 Task: Add workspace member and invite to the workspace.
Action: Mouse pressed left at (375, 87)
Screenshot: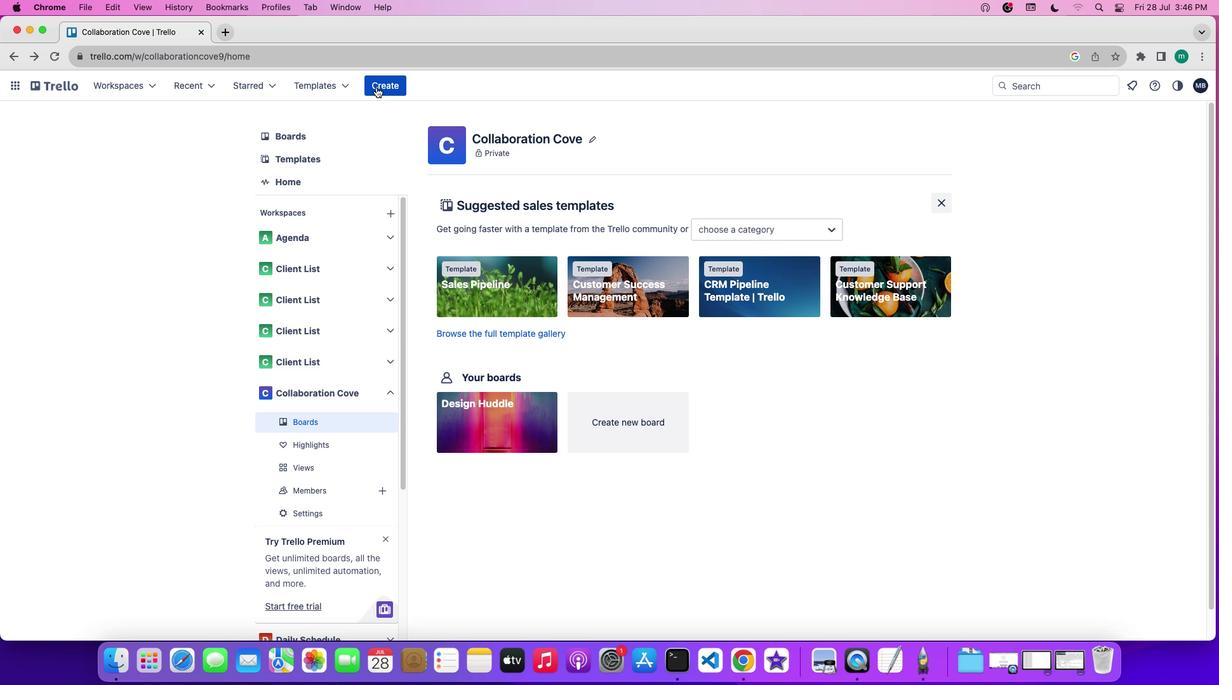 
Action: Mouse moved to (416, 232)
Screenshot: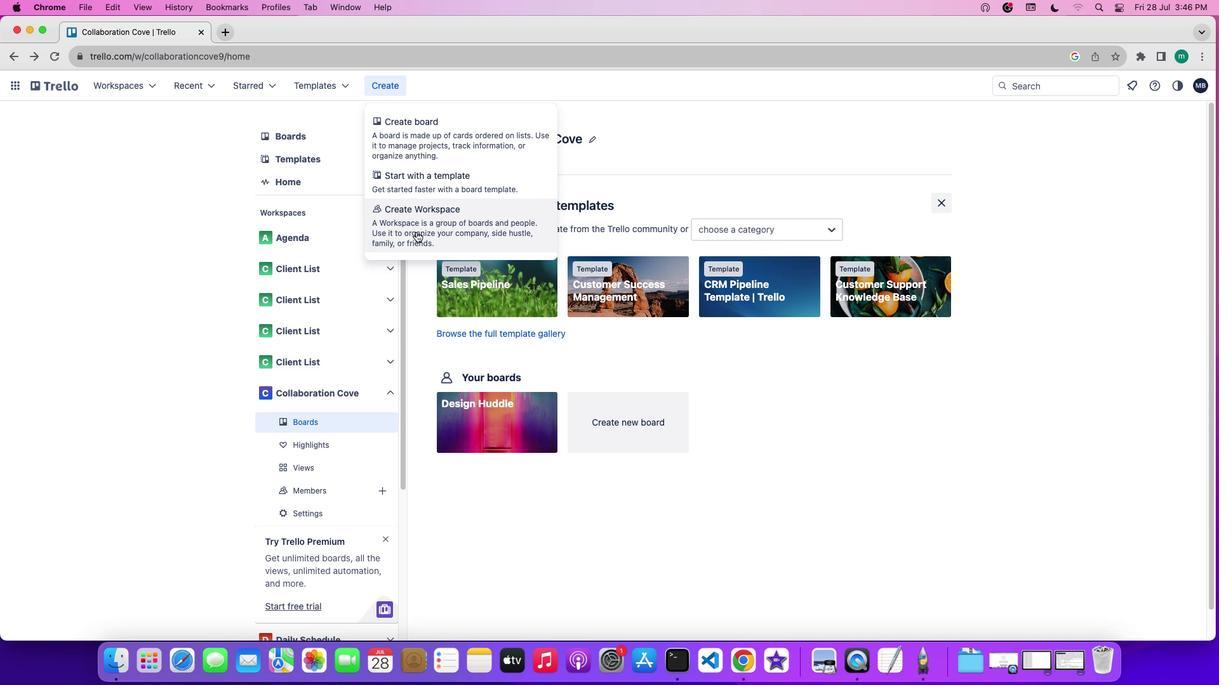 
Action: Mouse pressed left at (416, 232)
Screenshot: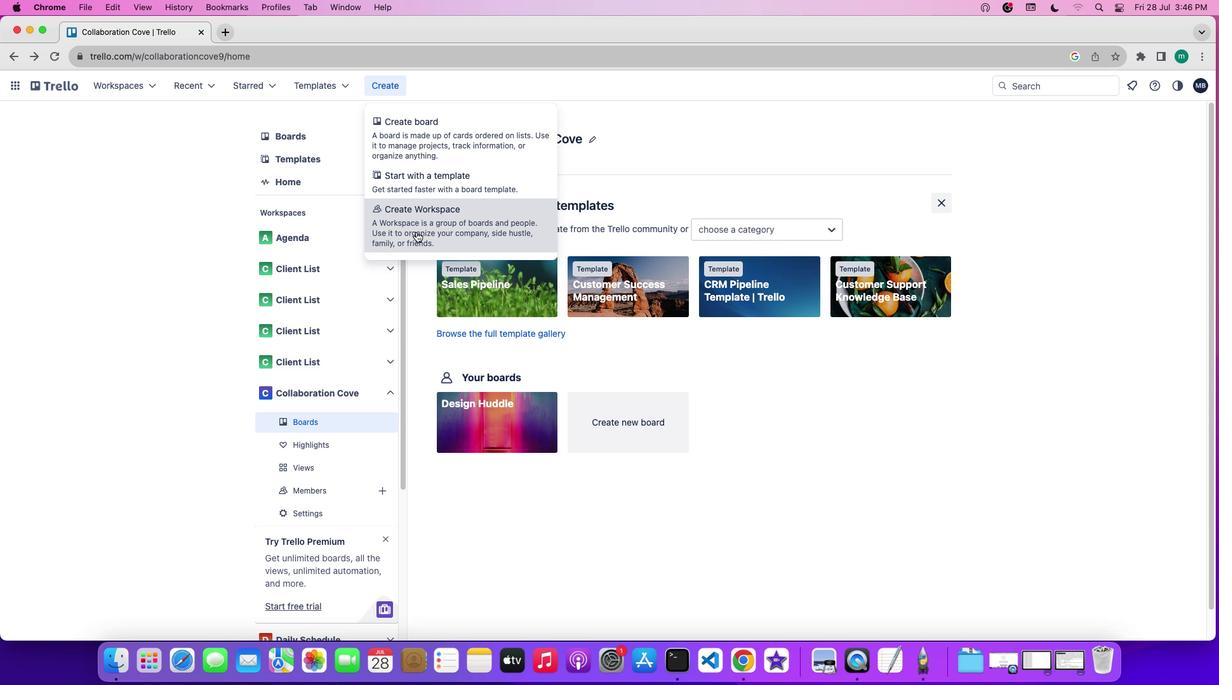 
Action: Mouse moved to (415, 246)
Screenshot: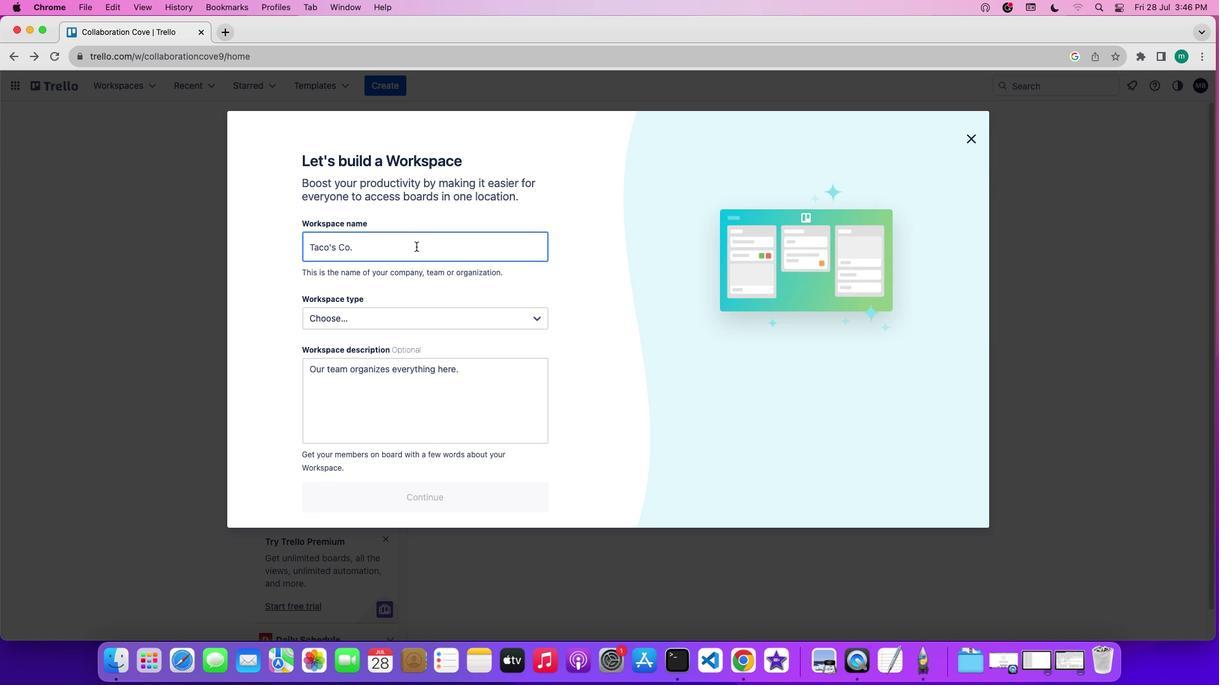 
Action: Mouse pressed left at (415, 246)
Screenshot: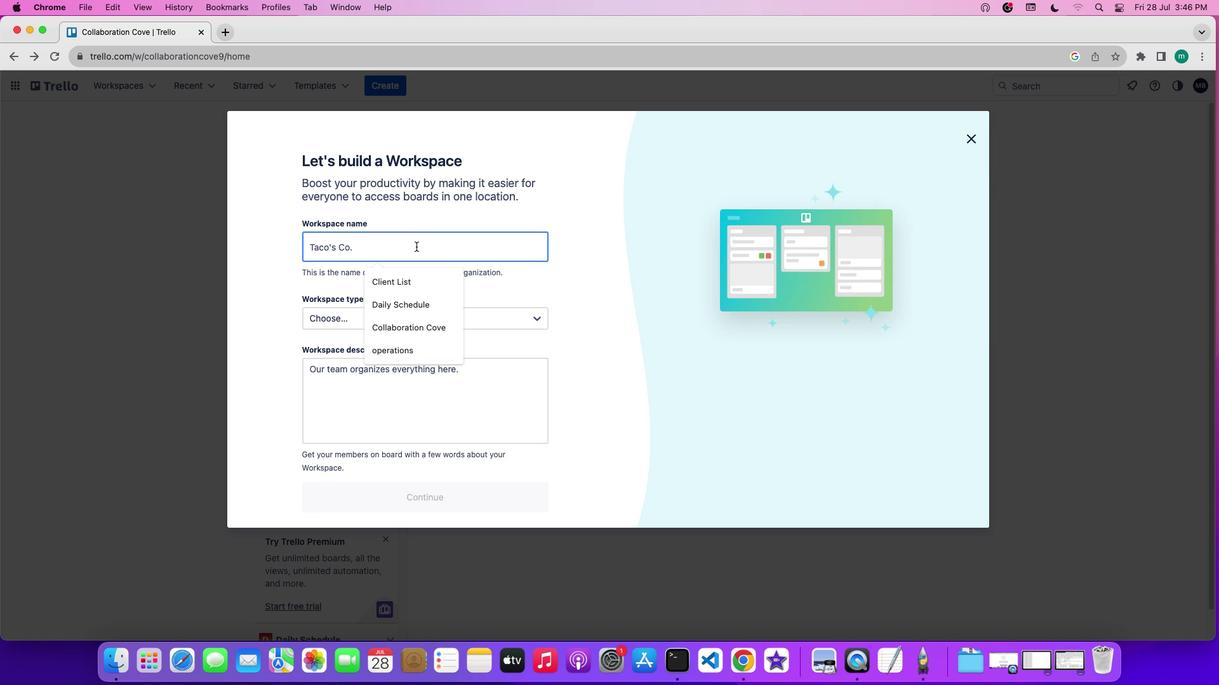 
Action: Mouse moved to (426, 275)
Screenshot: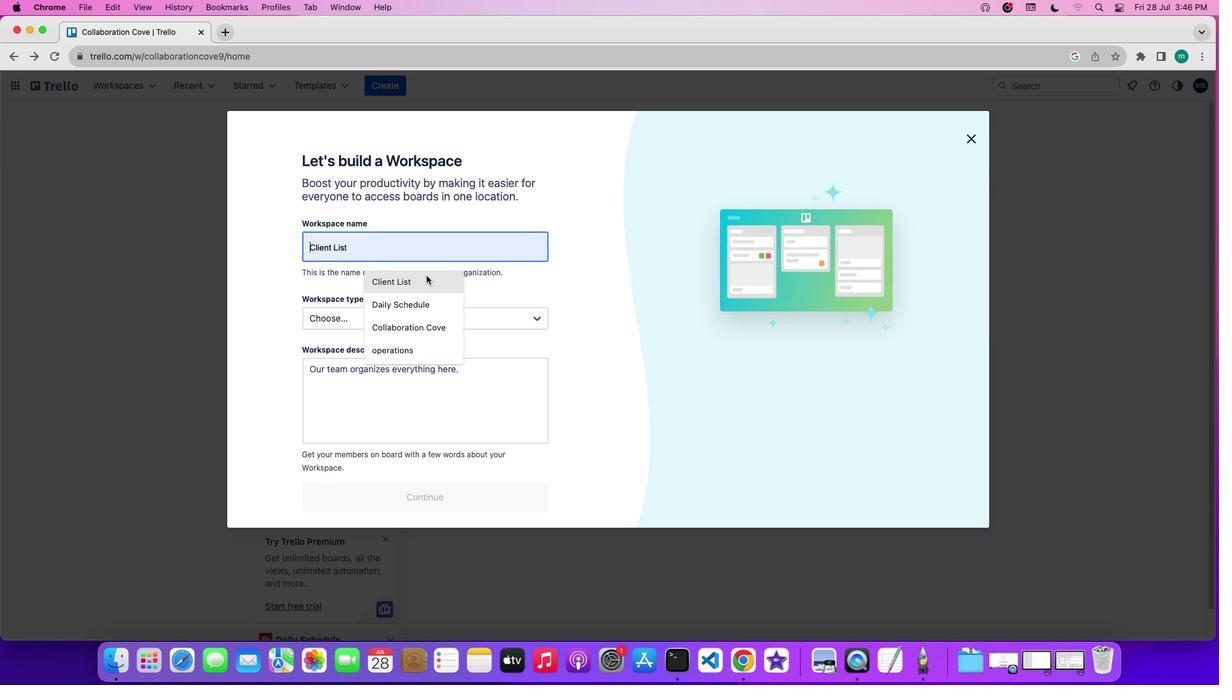 
Action: Mouse pressed left at (426, 275)
Screenshot: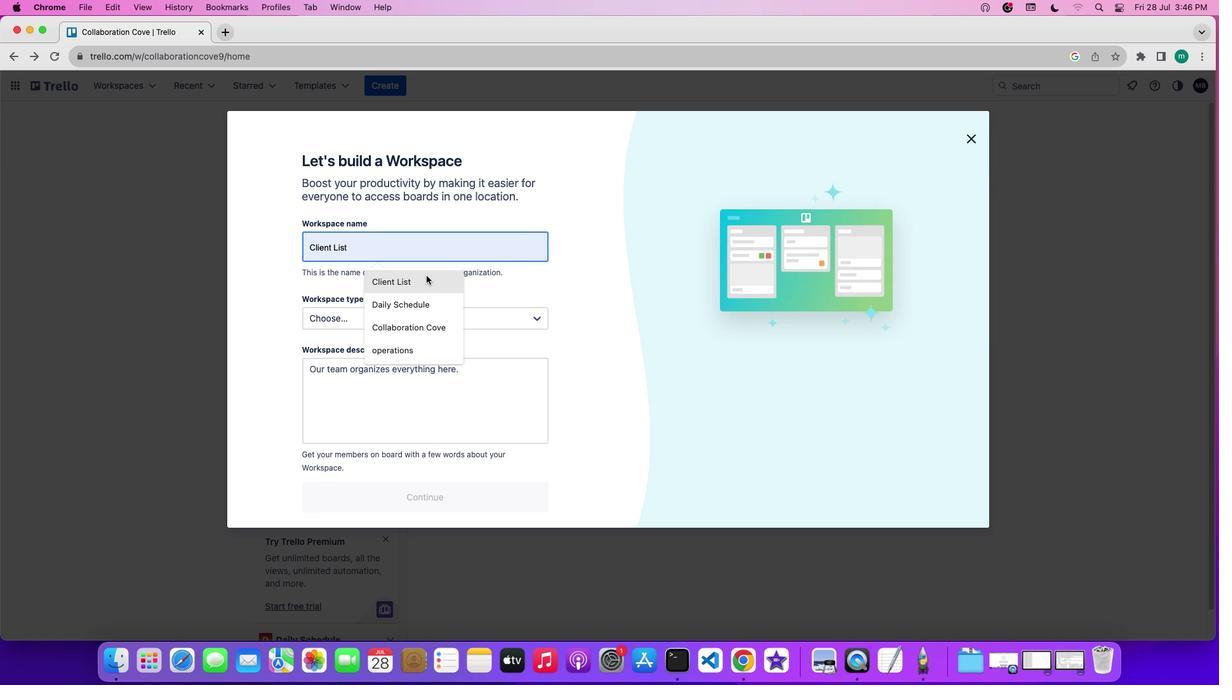 
Action: Mouse moved to (448, 326)
Screenshot: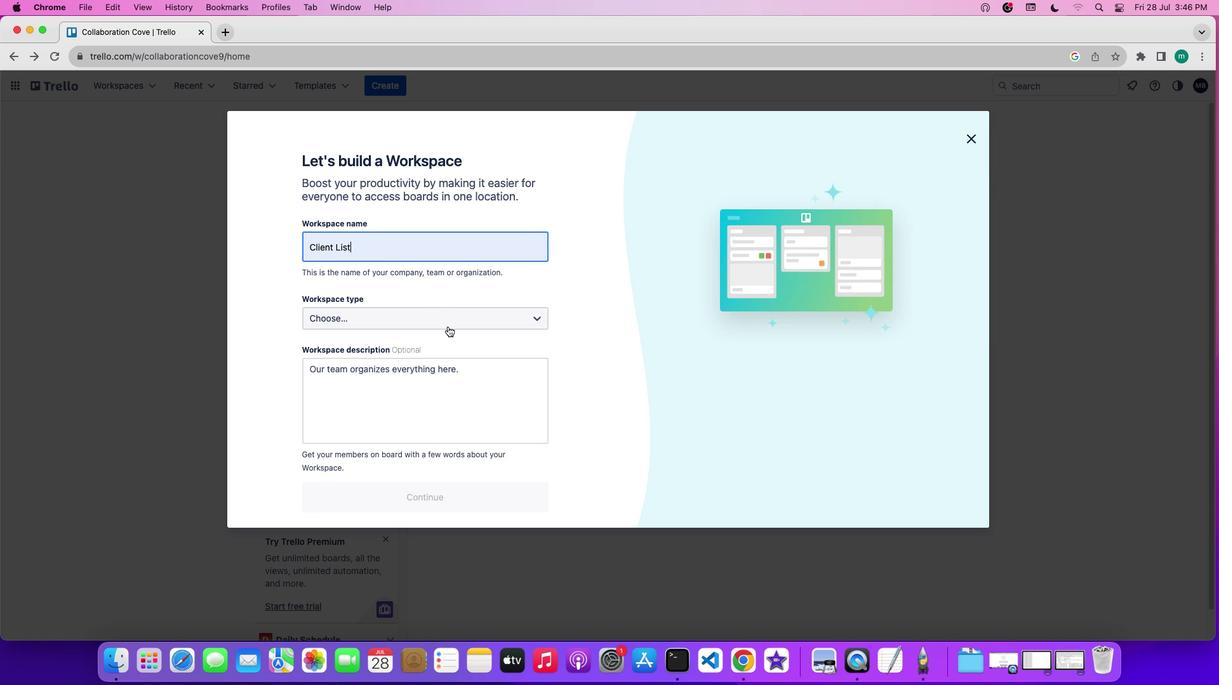 
Action: Mouse pressed left at (448, 326)
Screenshot: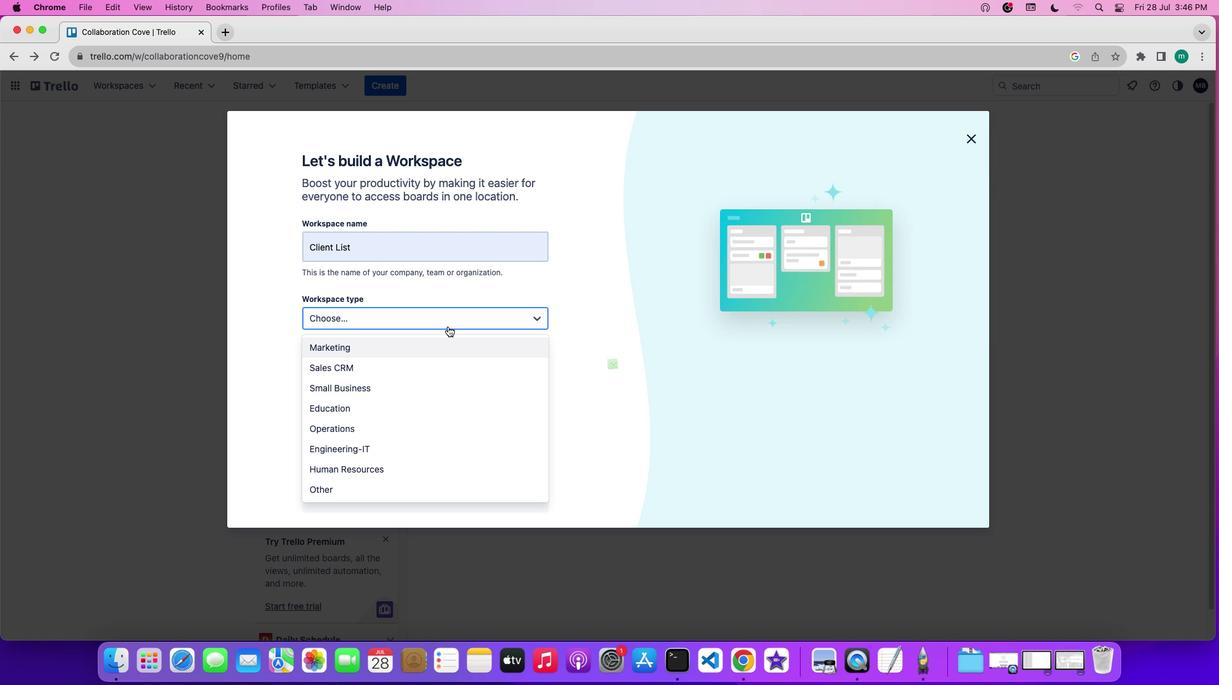 
Action: Mouse moved to (448, 351)
Screenshot: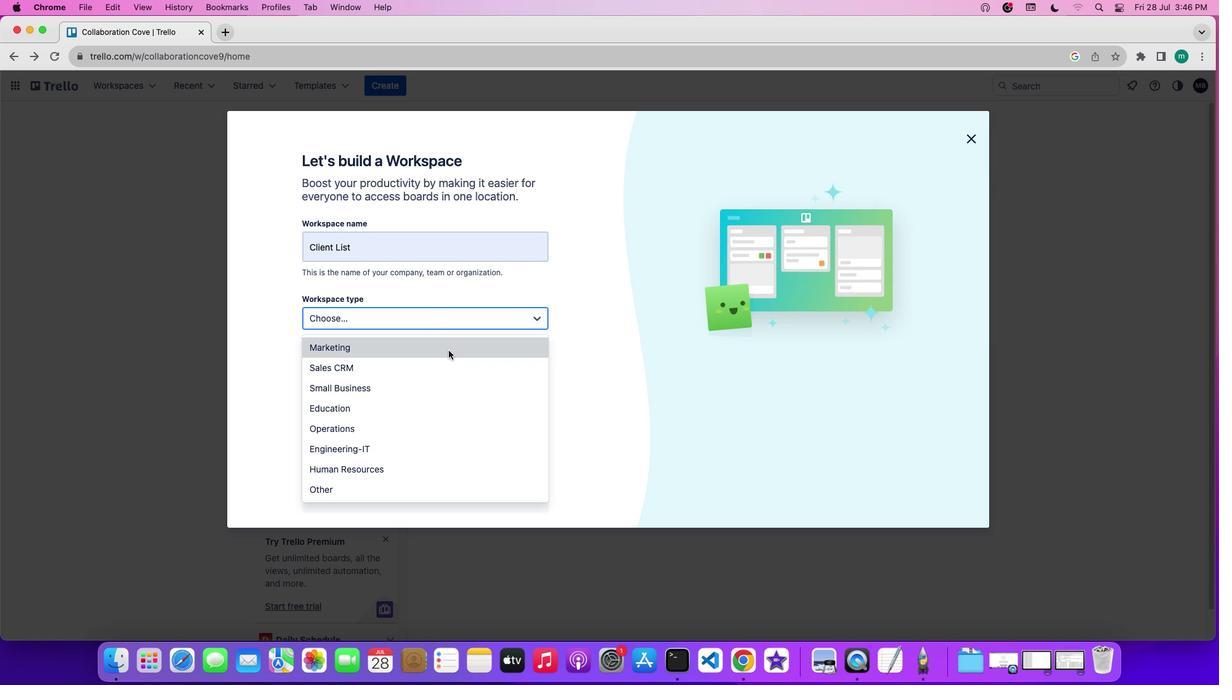 
Action: Mouse pressed left at (448, 351)
Screenshot: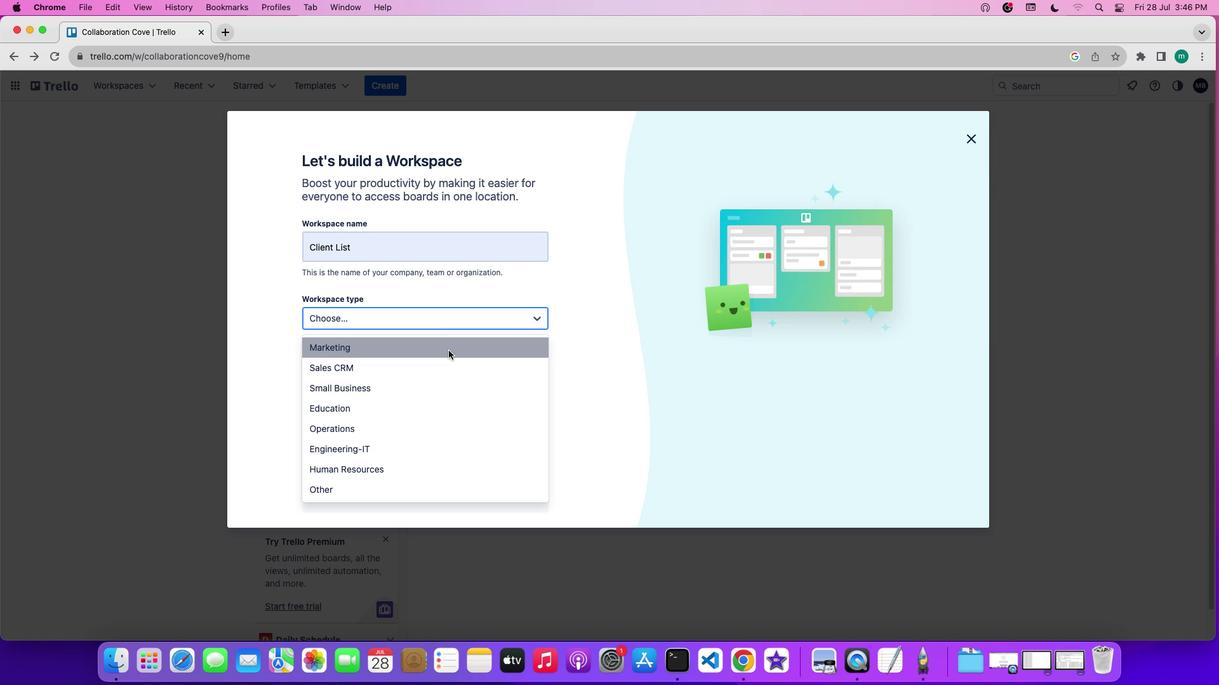 
Action: Mouse moved to (476, 407)
Screenshot: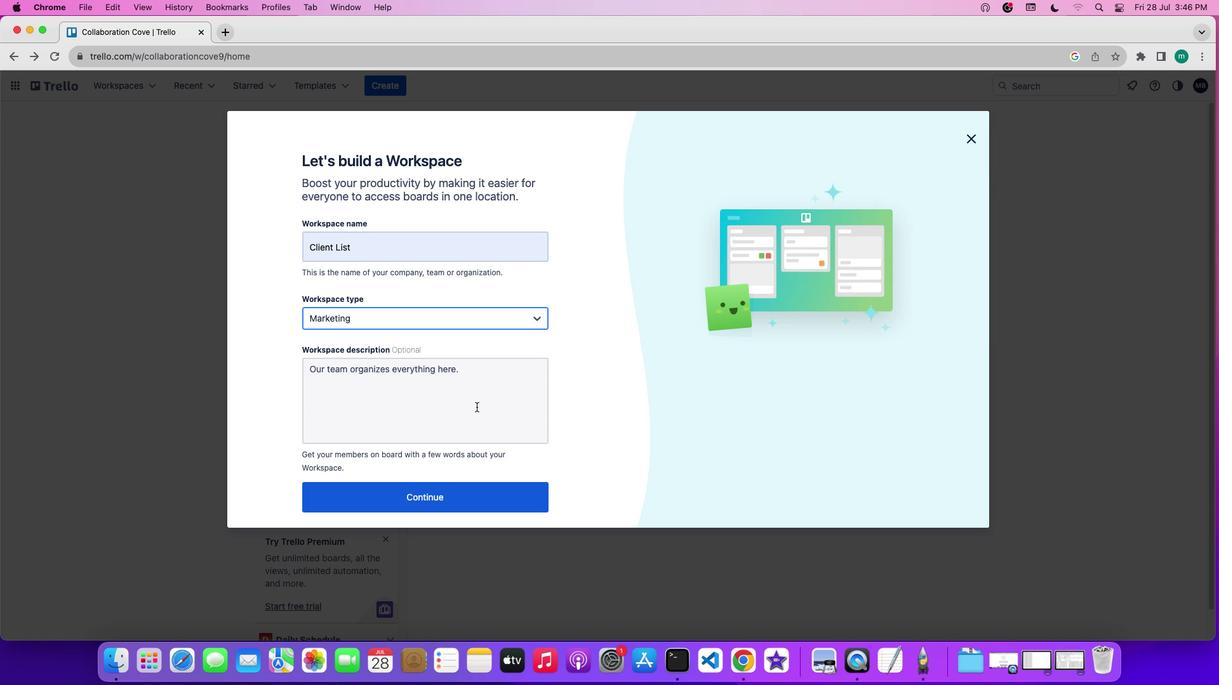 
Action: Mouse pressed left at (476, 407)
Screenshot: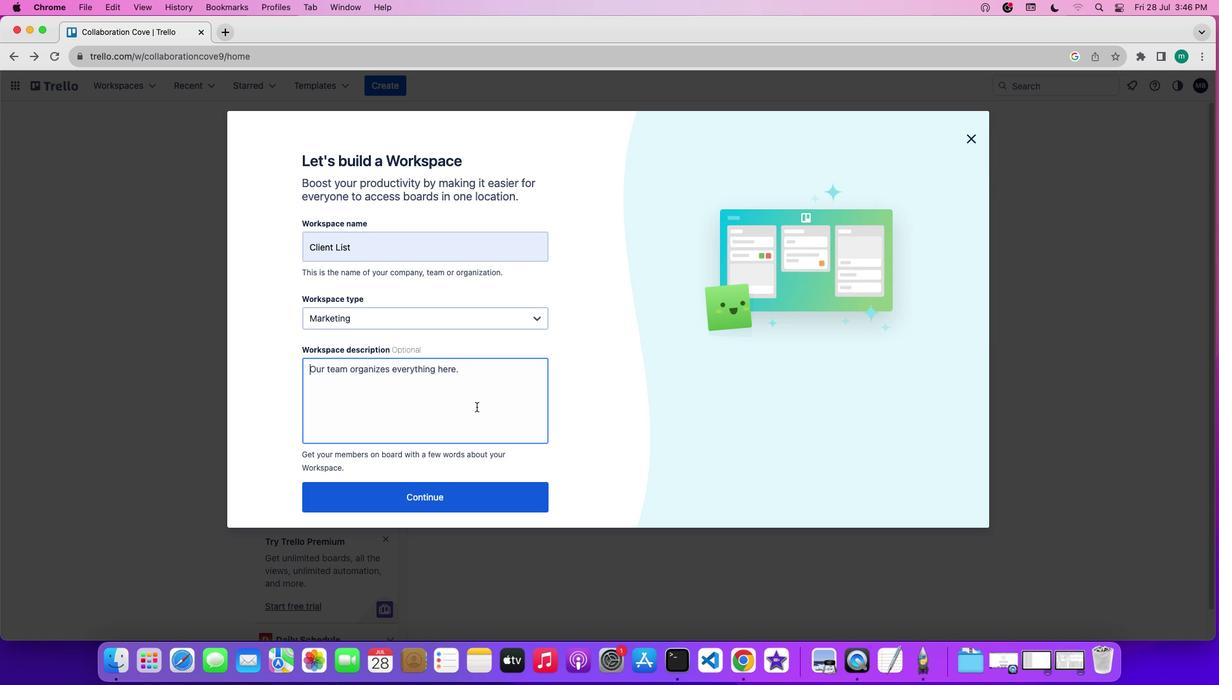 
Action: Mouse moved to (497, 492)
Screenshot: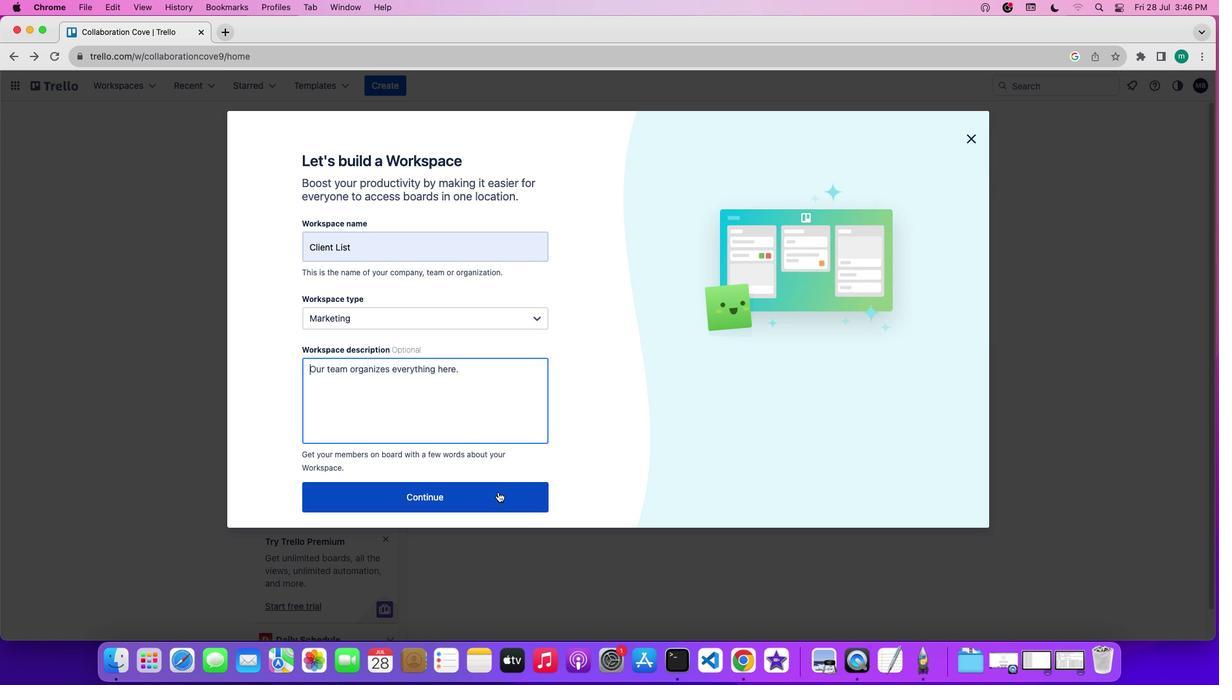
Action: Mouse pressed left at (497, 492)
Screenshot: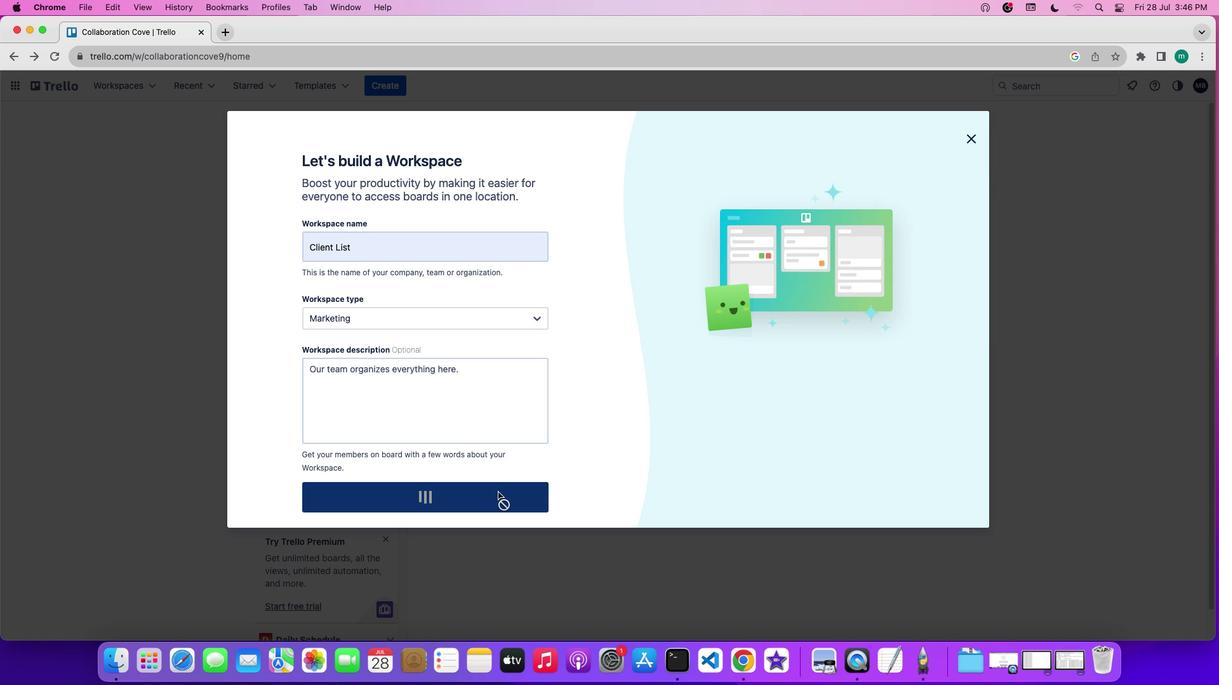 
Action: Mouse moved to (424, 236)
Screenshot: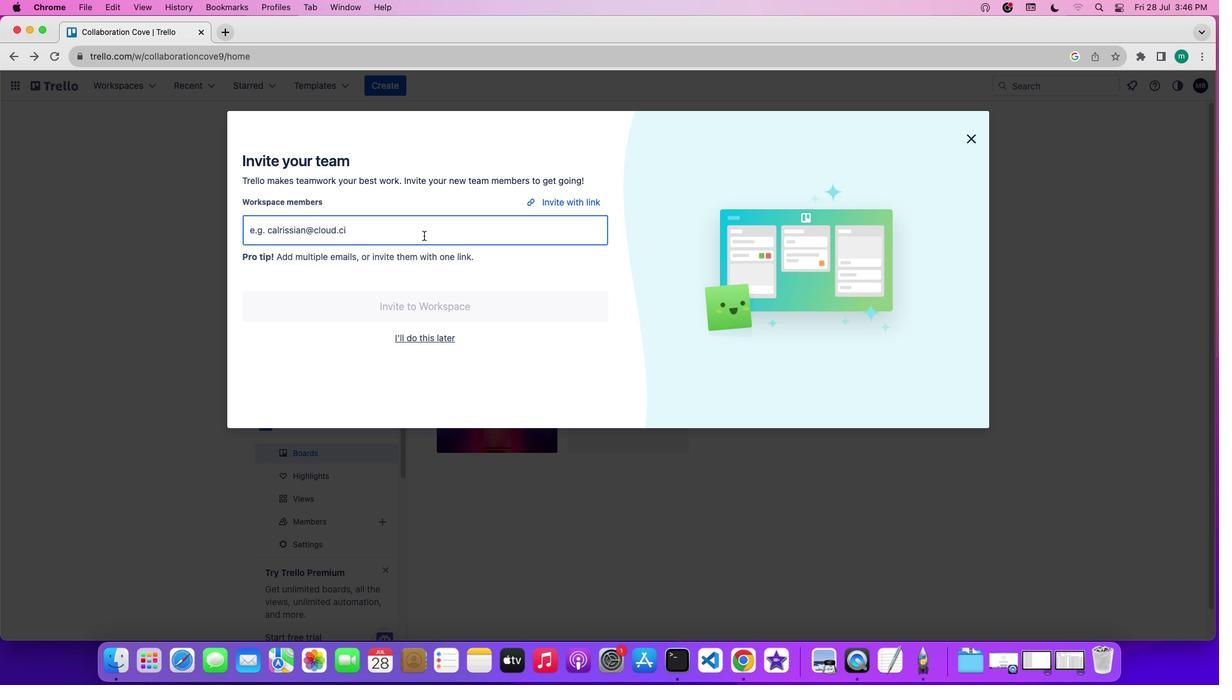 
Action: Mouse pressed left at (424, 236)
Screenshot: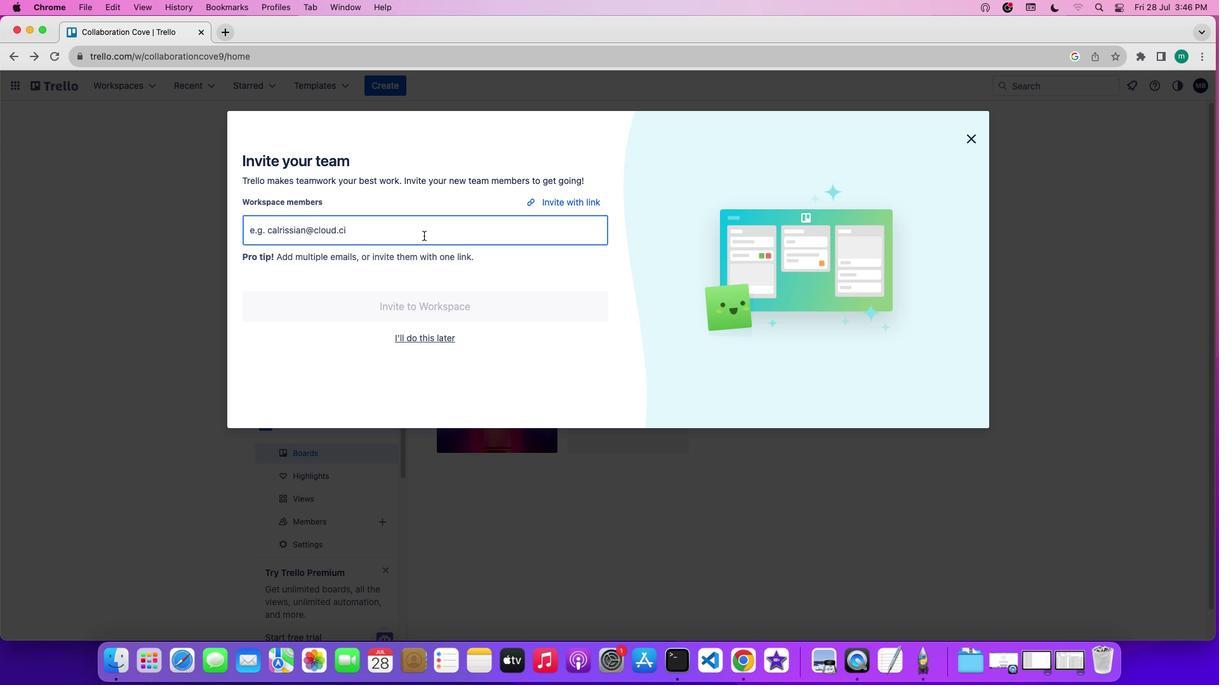 
Action: Key pressed 's''o''f''t''a''g''e'
Screenshot: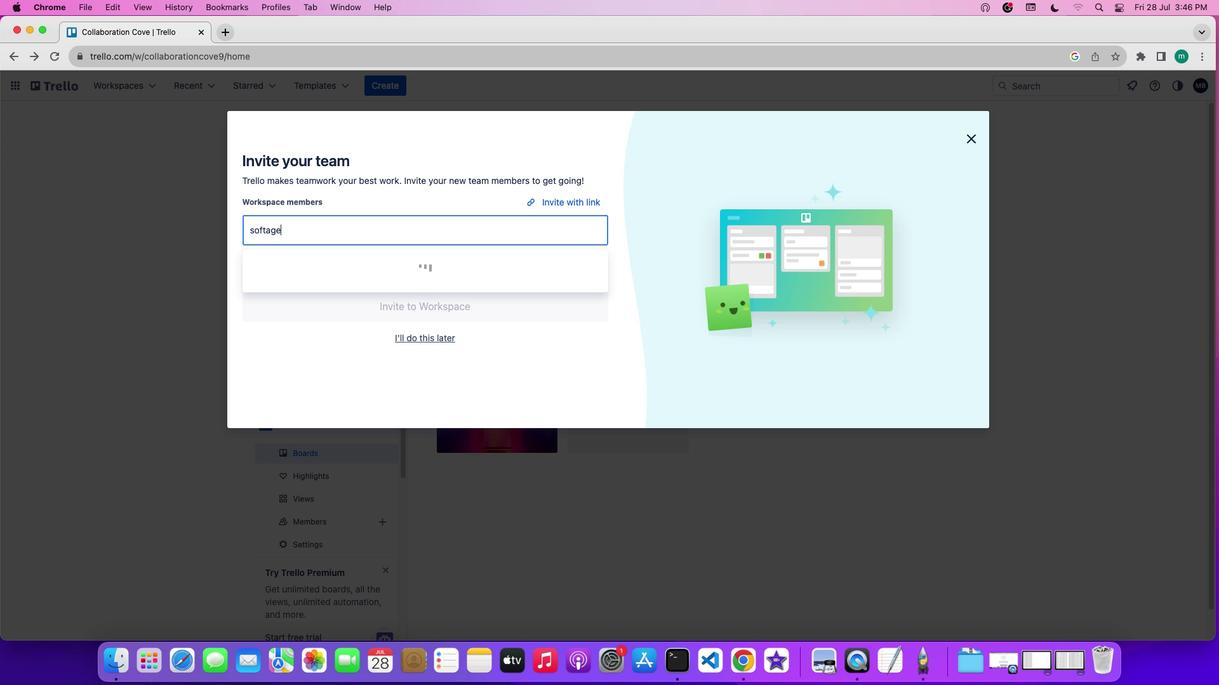 
Action: Mouse moved to (494, 297)
Screenshot: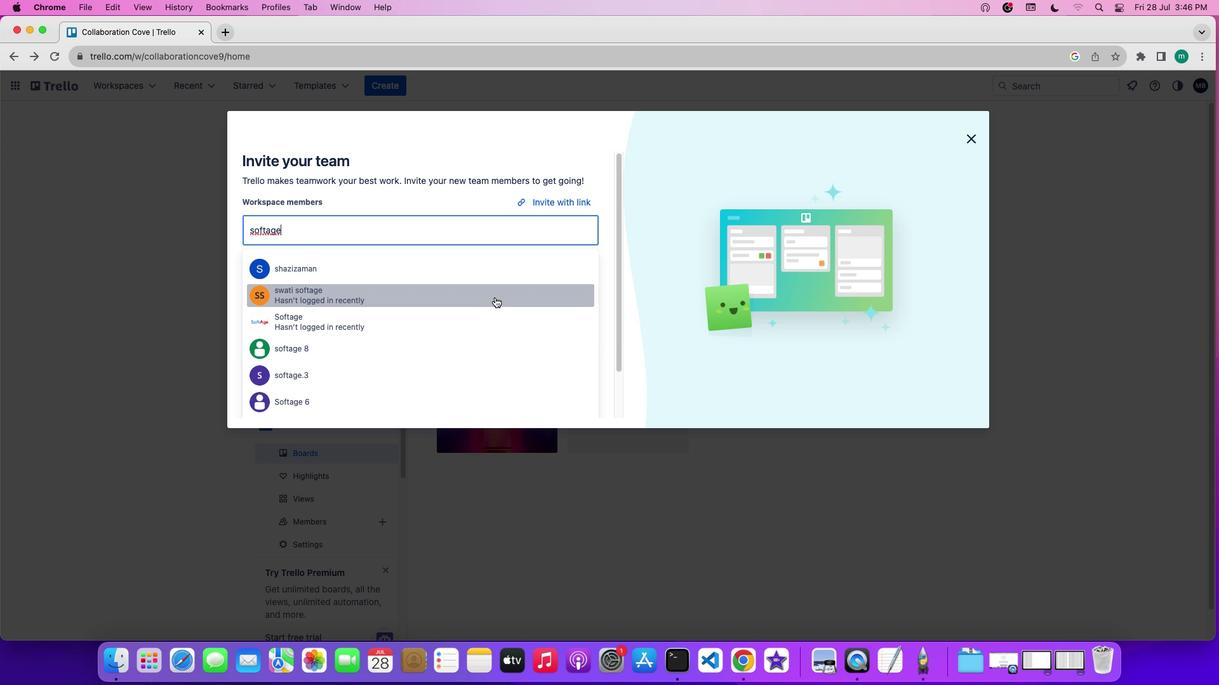 
Action: Mouse pressed left at (494, 297)
Screenshot: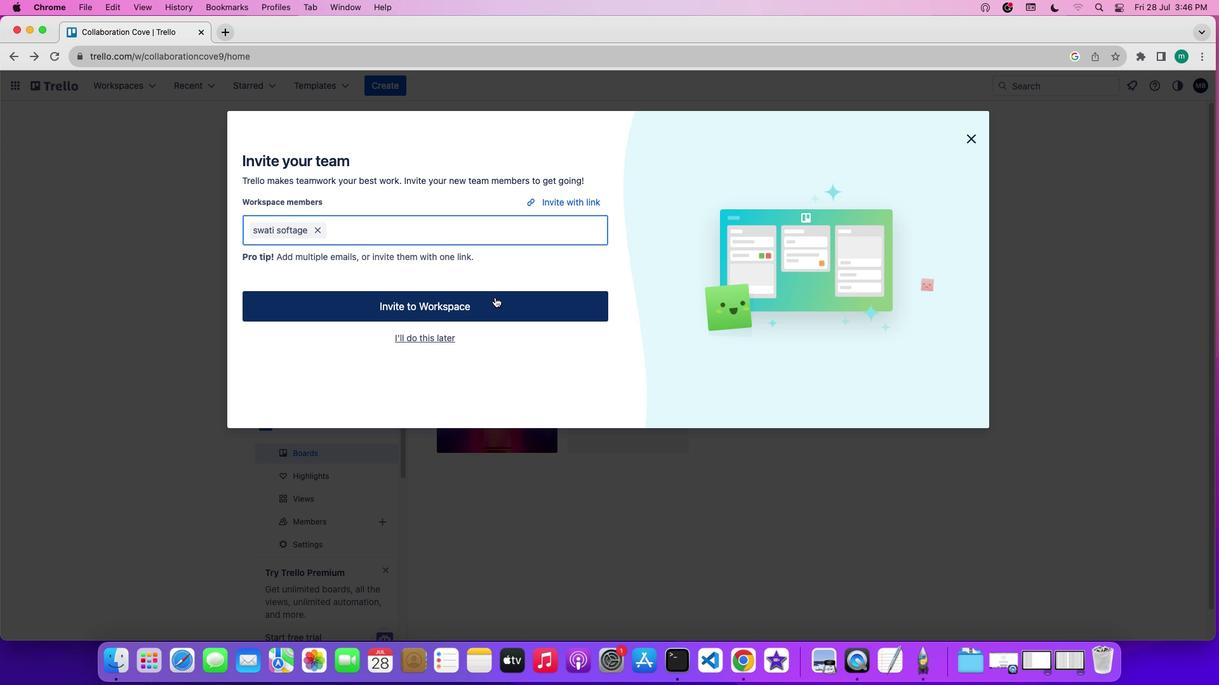 
Action: Mouse moved to (480, 302)
Screenshot: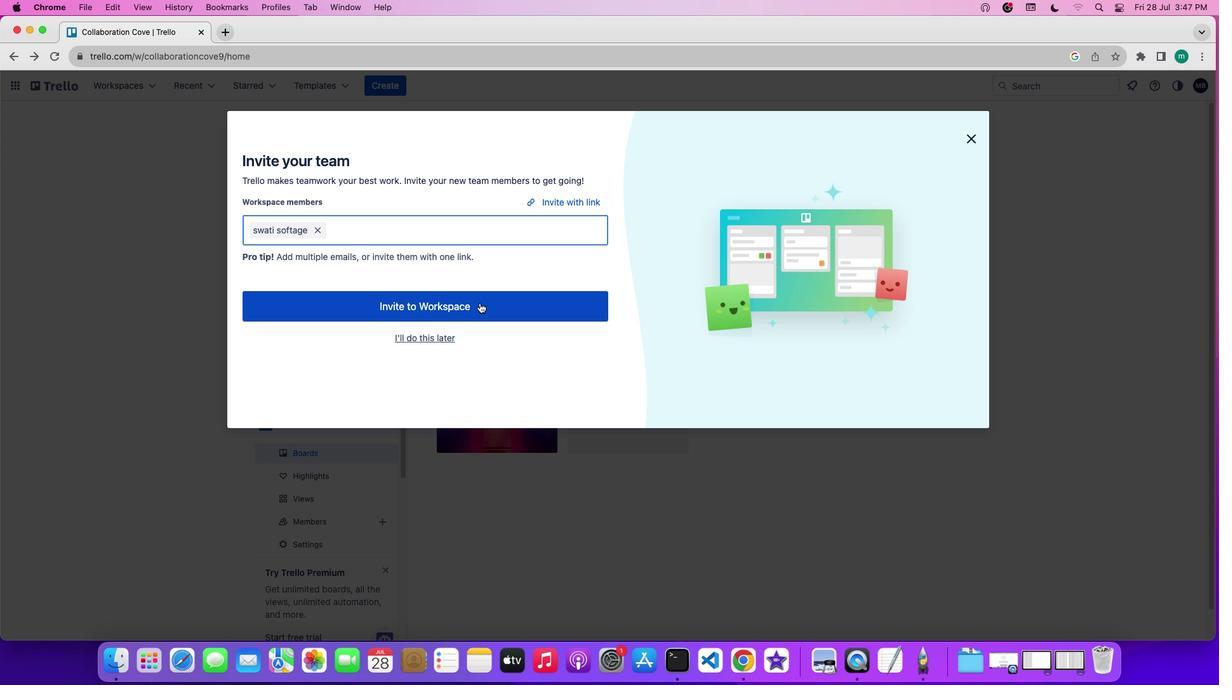 
Action: Mouse pressed left at (480, 302)
Screenshot: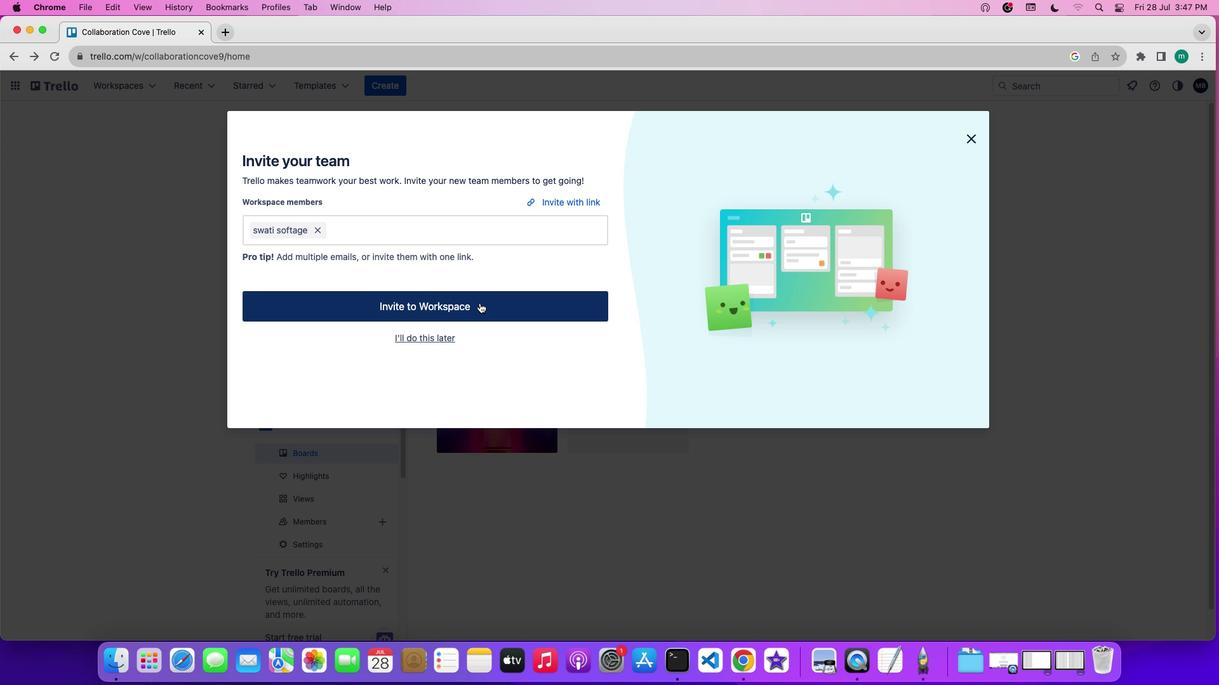 
